 Task: Add Aura Cacia Oregano Essential Oil to the cart.
Action: Mouse moved to (835, 282)
Screenshot: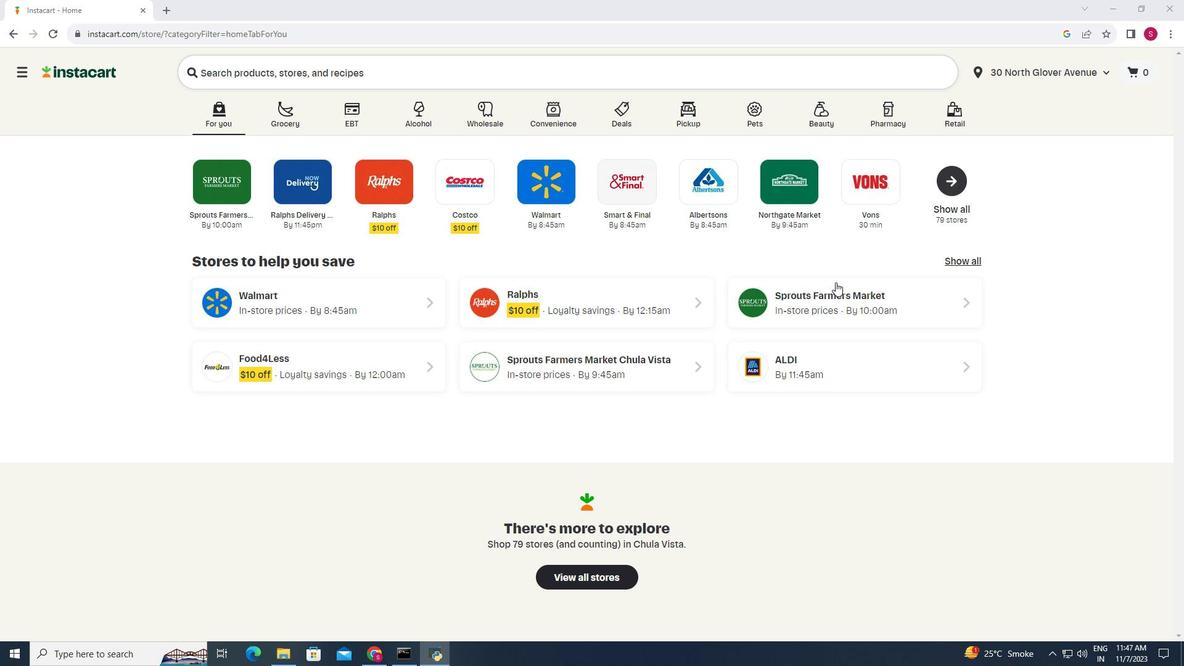 
Action: Mouse pressed left at (835, 282)
Screenshot: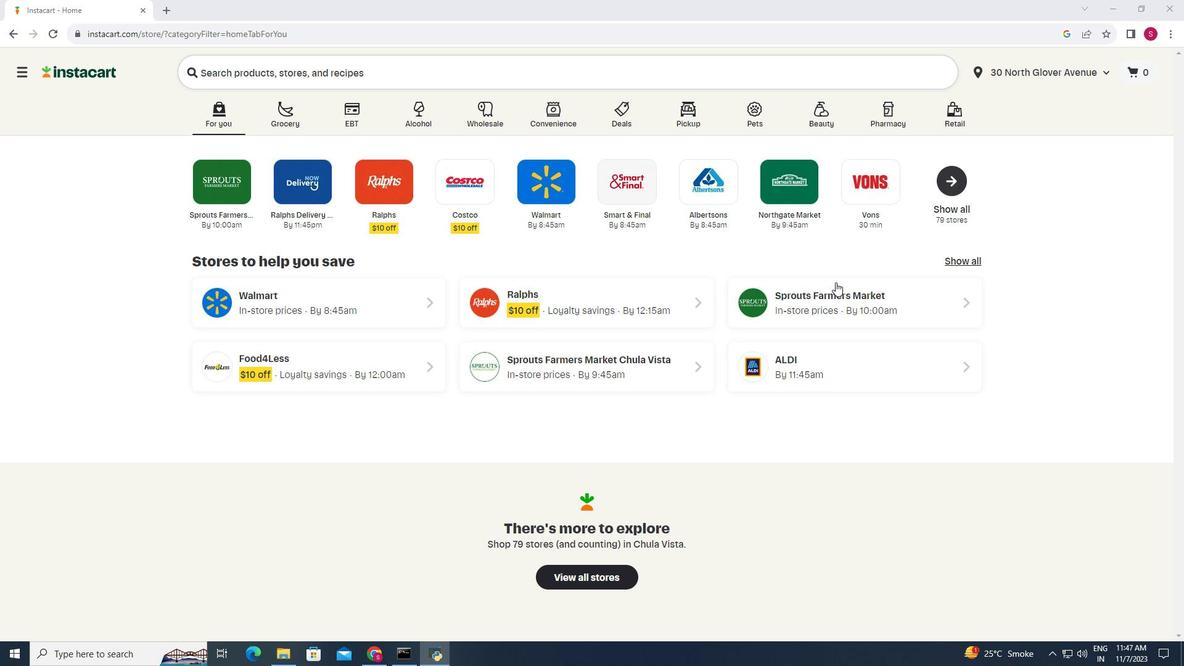 
Action: Mouse moved to (75, 393)
Screenshot: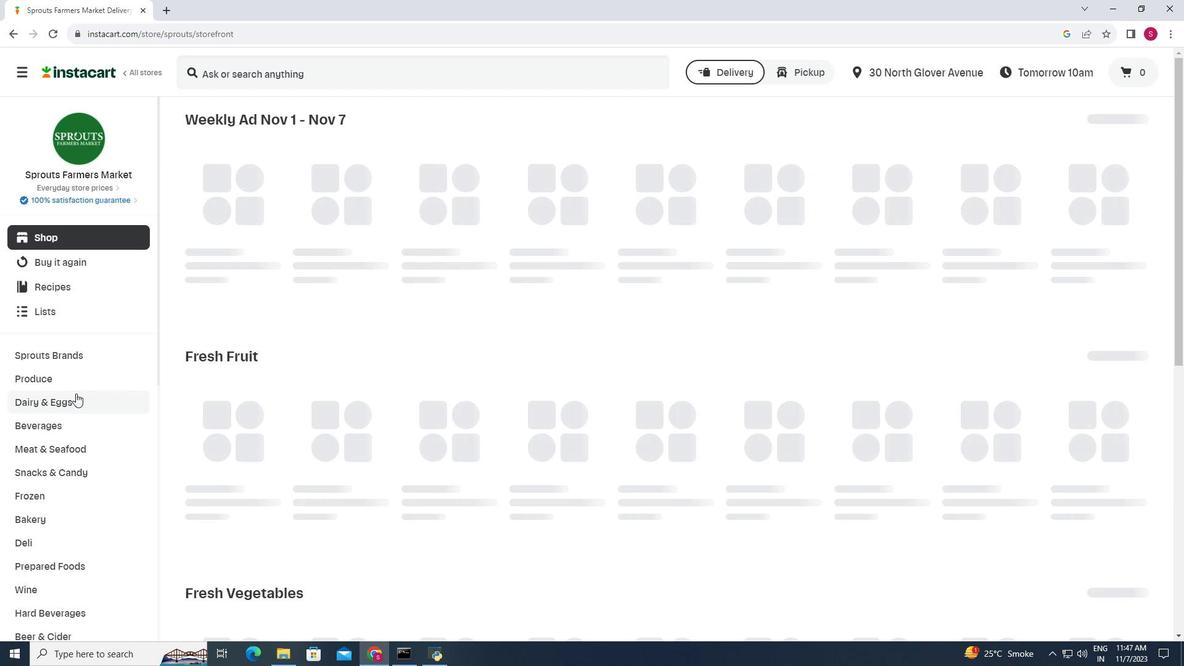 
Action: Mouse scrolled (75, 392) with delta (0, 0)
Screenshot: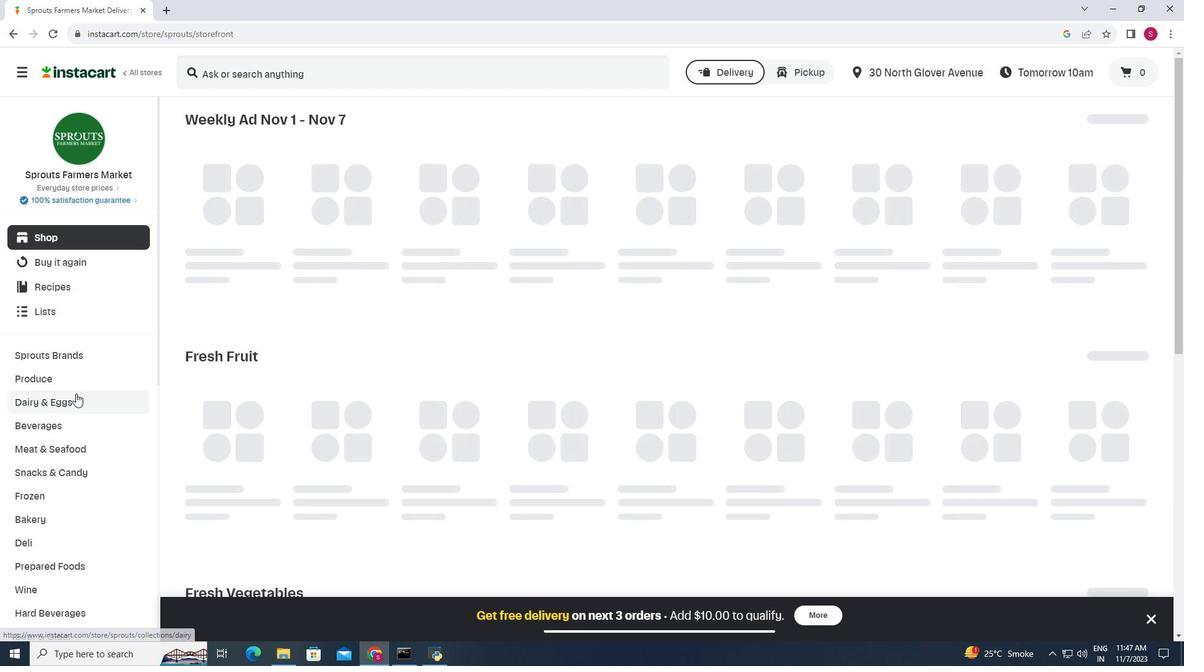 
Action: Mouse scrolled (75, 392) with delta (0, 0)
Screenshot: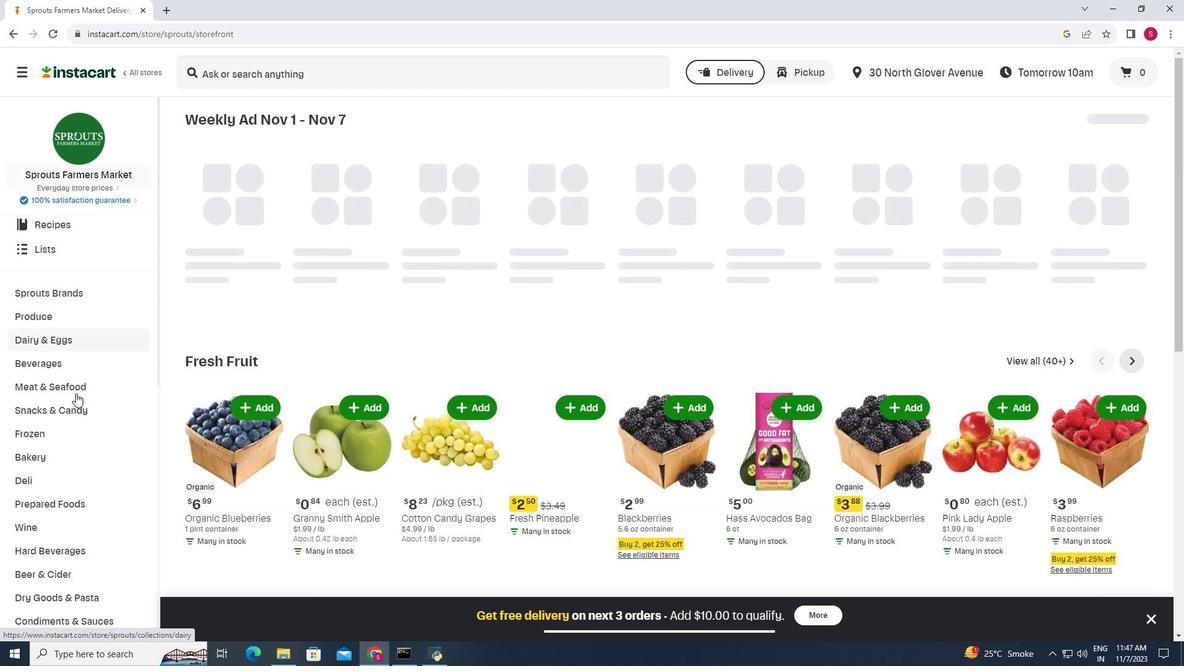
Action: Mouse scrolled (75, 392) with delta (0, 0)
Screenshot: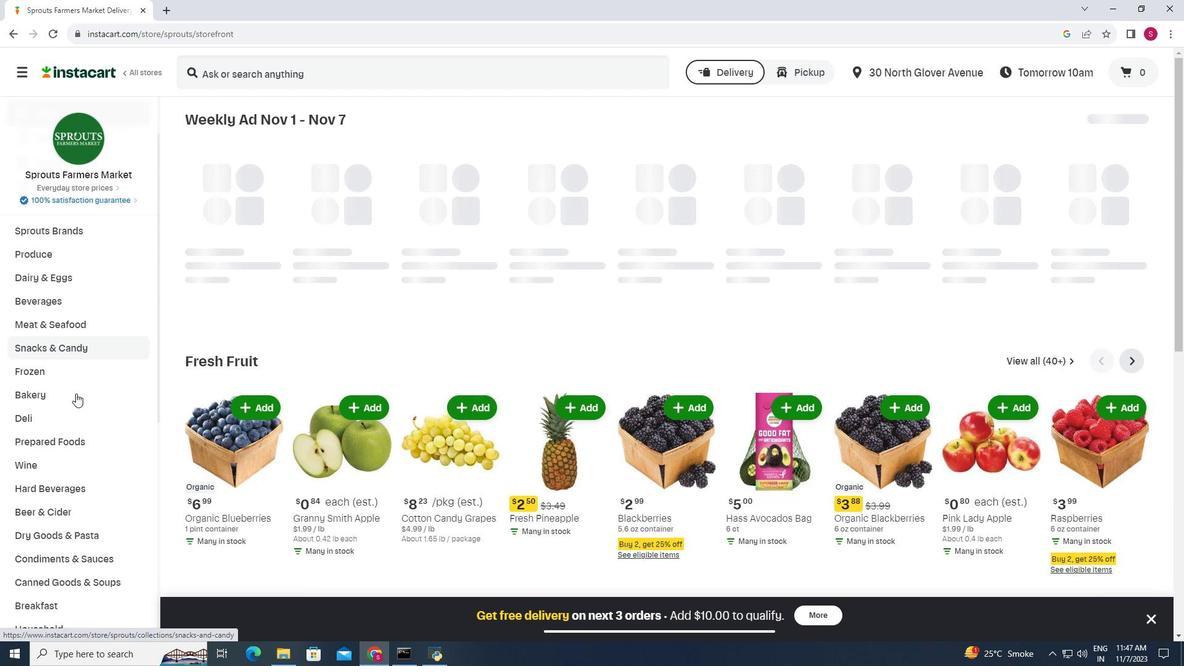 
Action: Mouse scrolled (75, 392) with delta (0, 0)
Screenshot: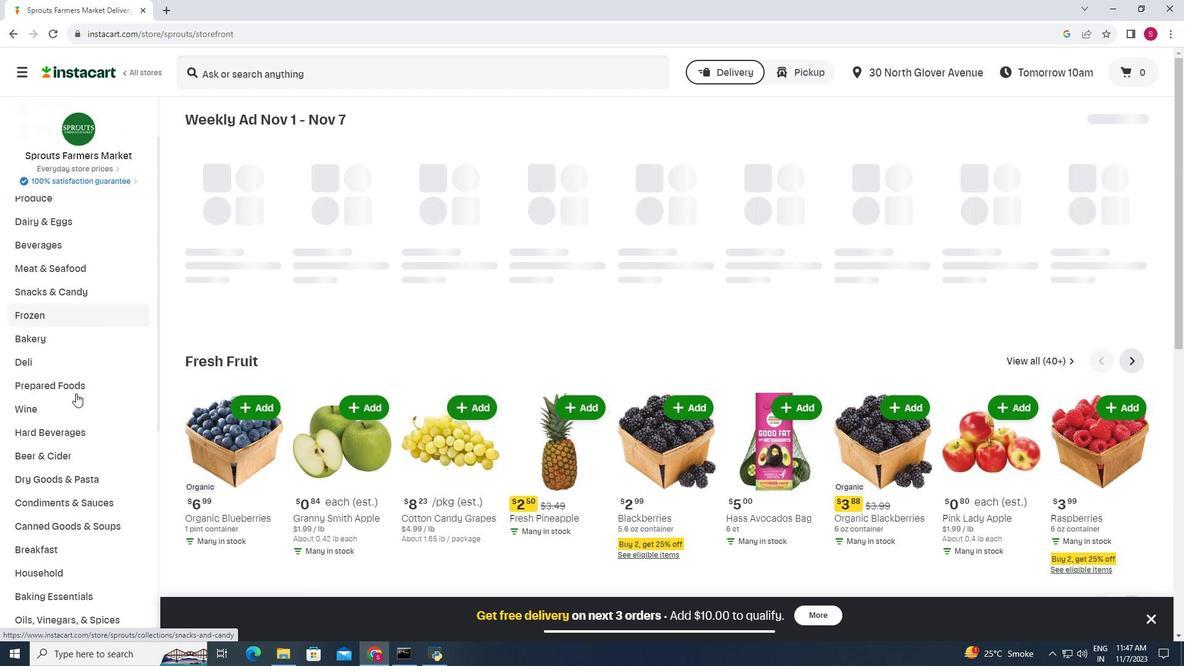 
Action: Mouse scrolled (75, 392) with delta (0, 0)
Screenshot: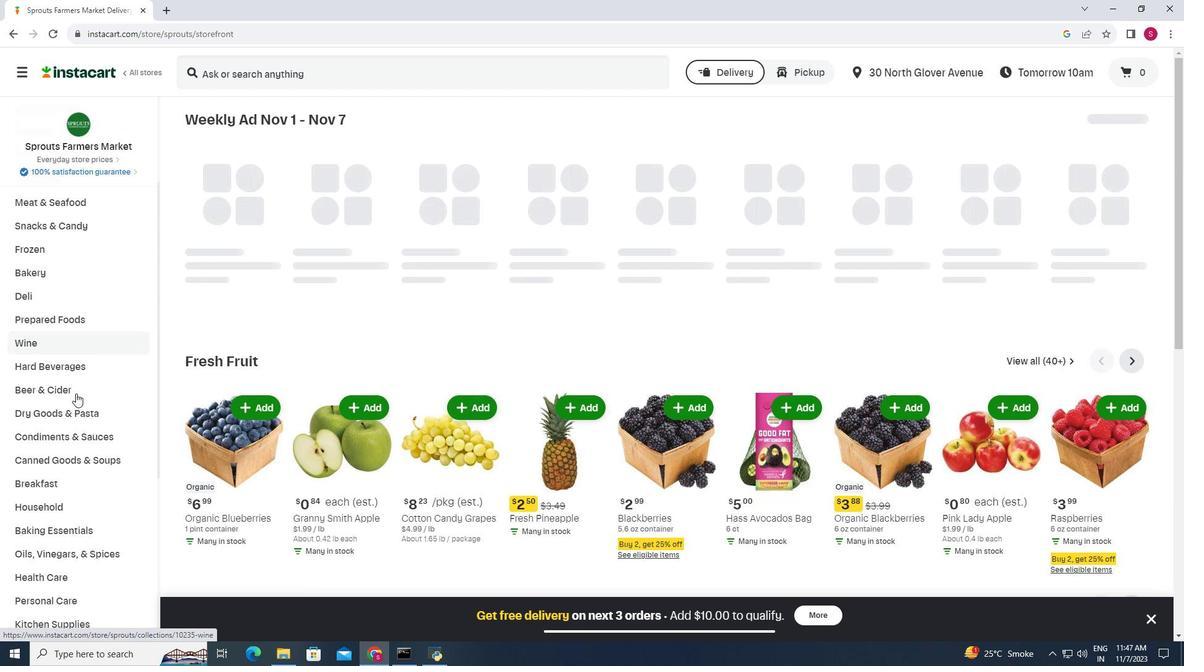 
Action: Mouse moved to (80, 502)
Screenshot: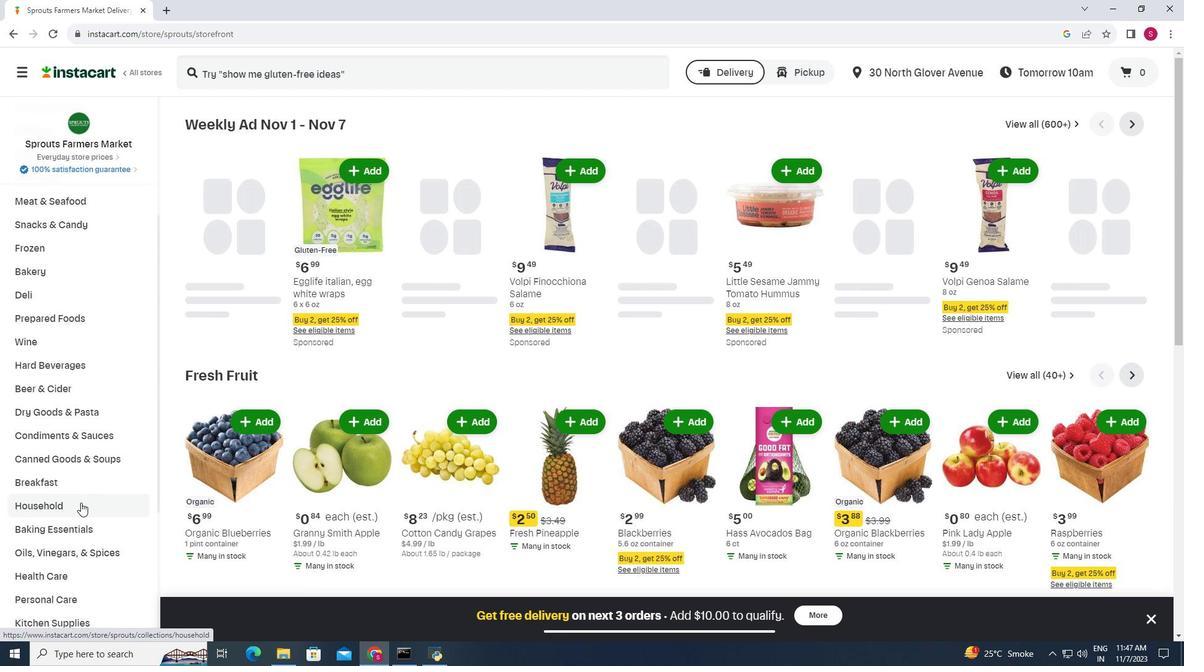 
Action: Mouse pressed left at (80, 502)
Screenshot: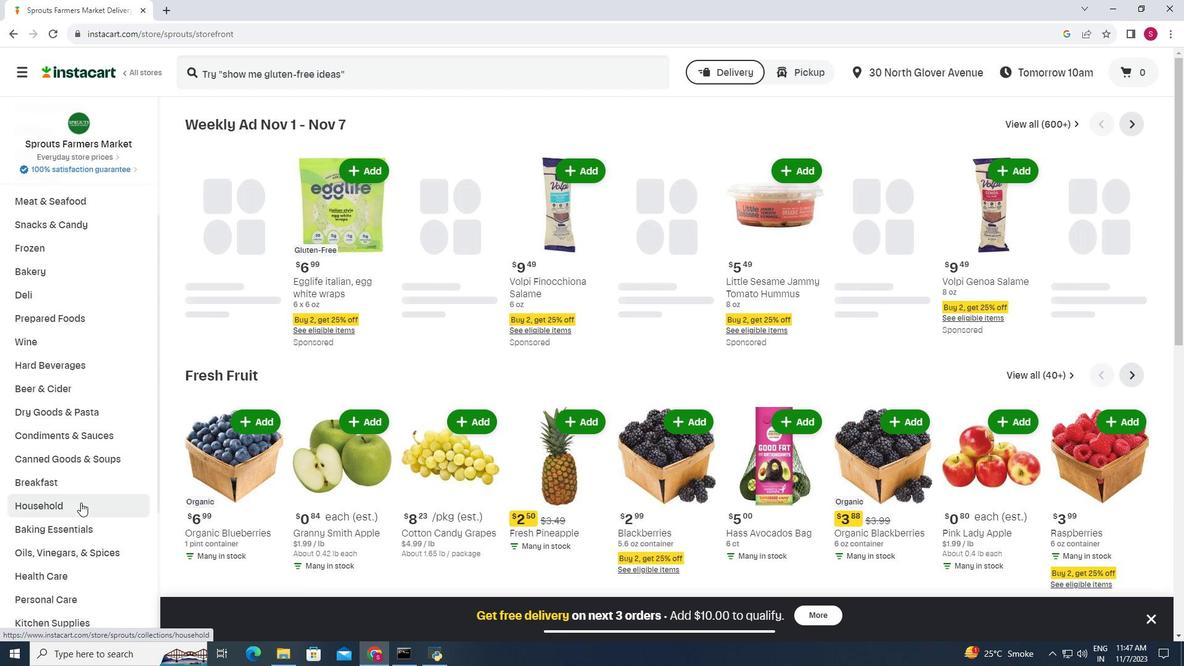 
Action: Mouse moved to (660, 152)
Screenshot: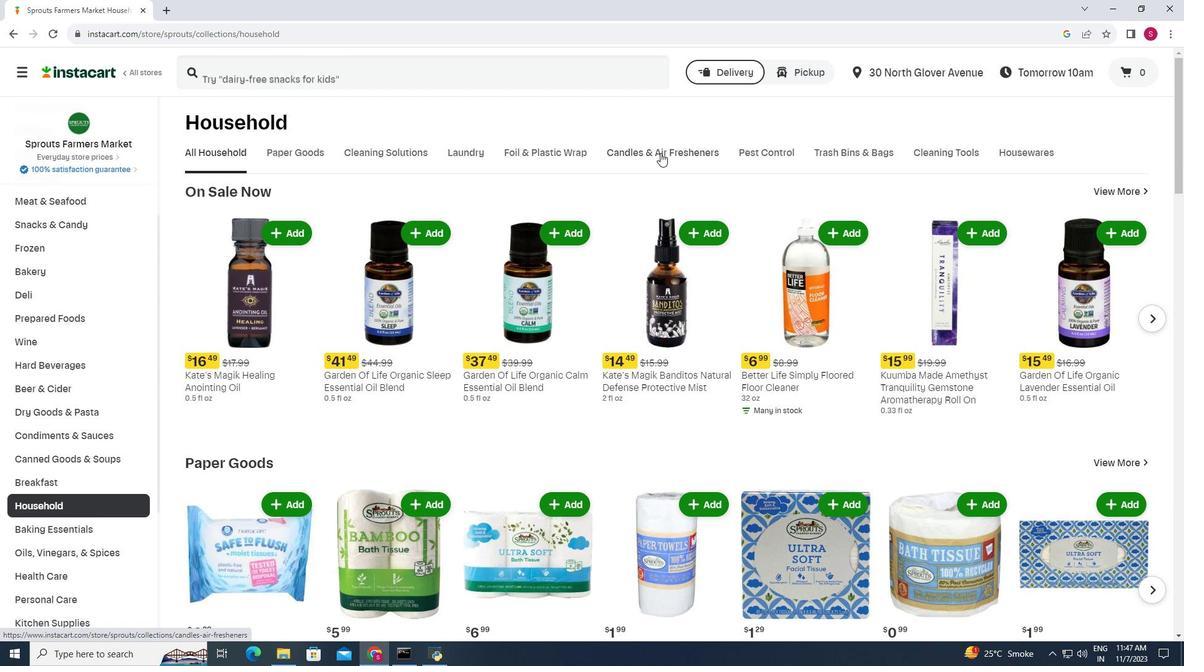 
Action: Mouse pressed left at (660, 152)
Screenshot: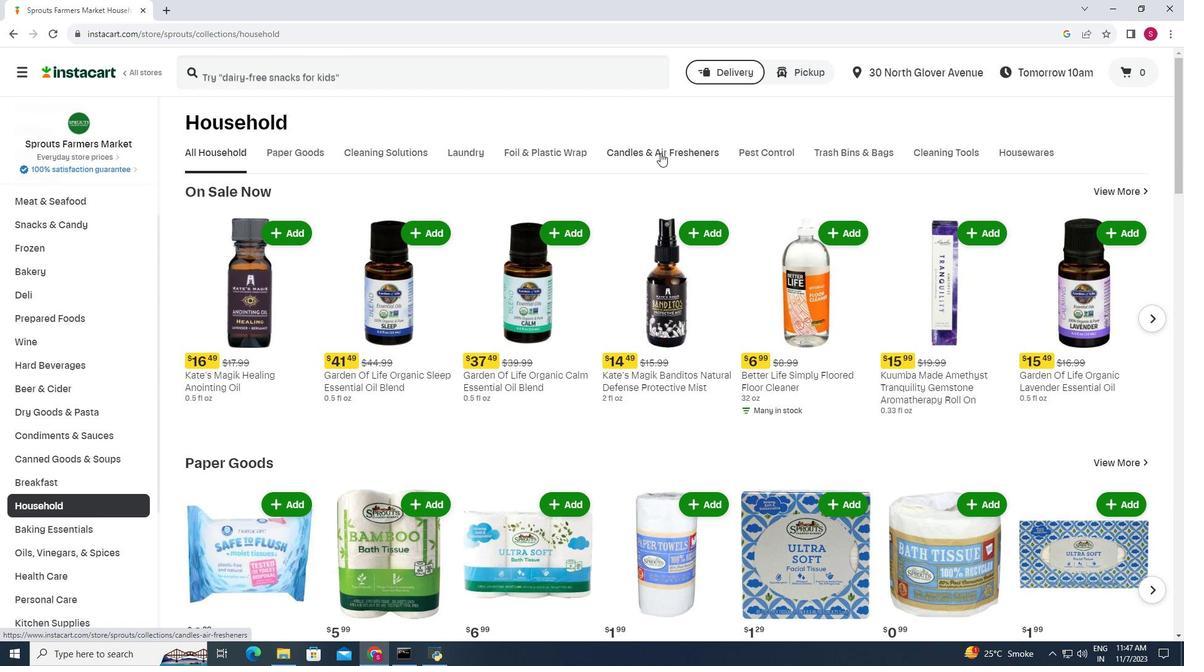 
Action: Mouse moved to (327, 70)
Screenshot: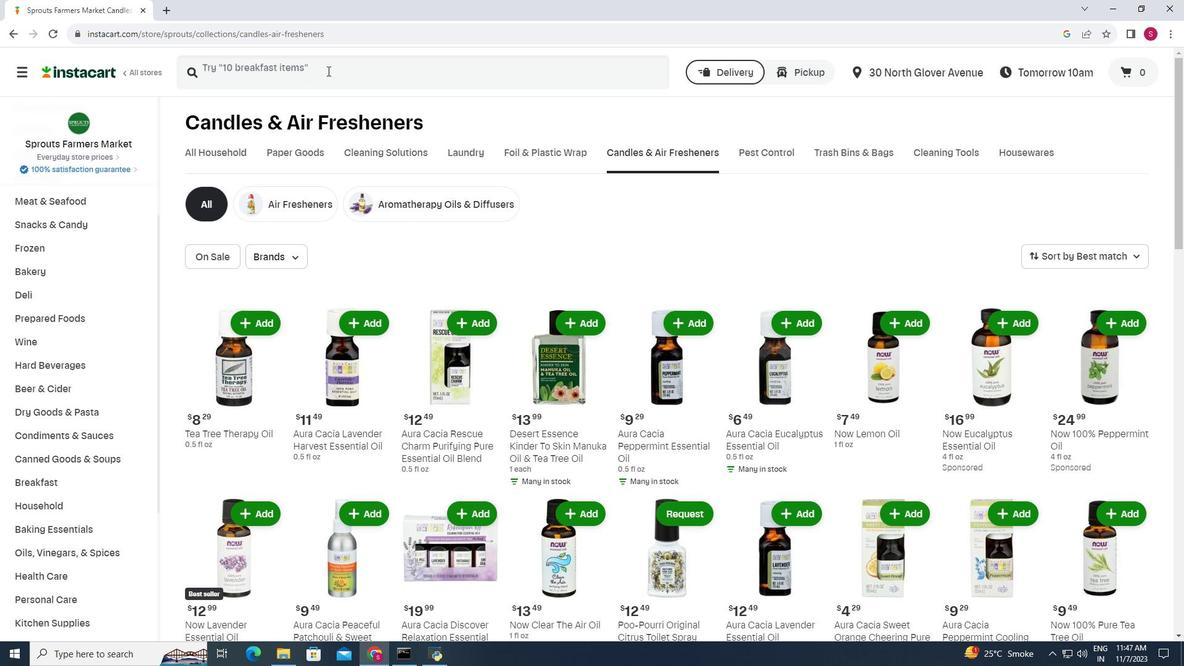
Action: Mouse pressed left at (327, 70)
Screenshot: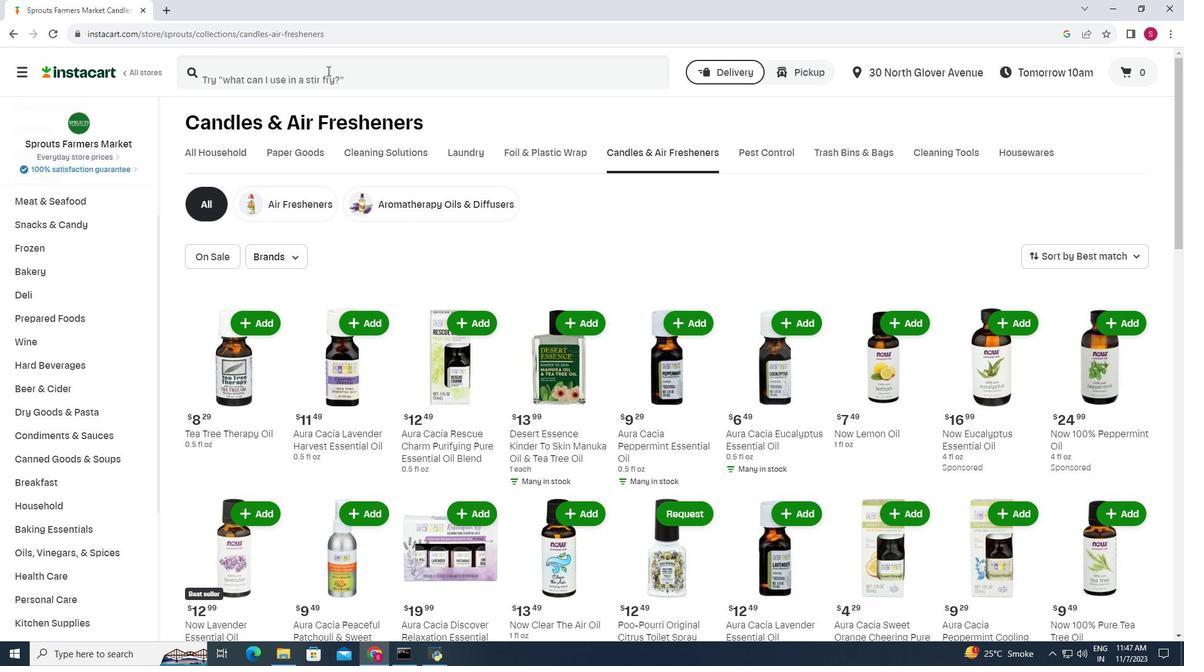 
Action: Mouse moved to (317, 102)
Screenshot: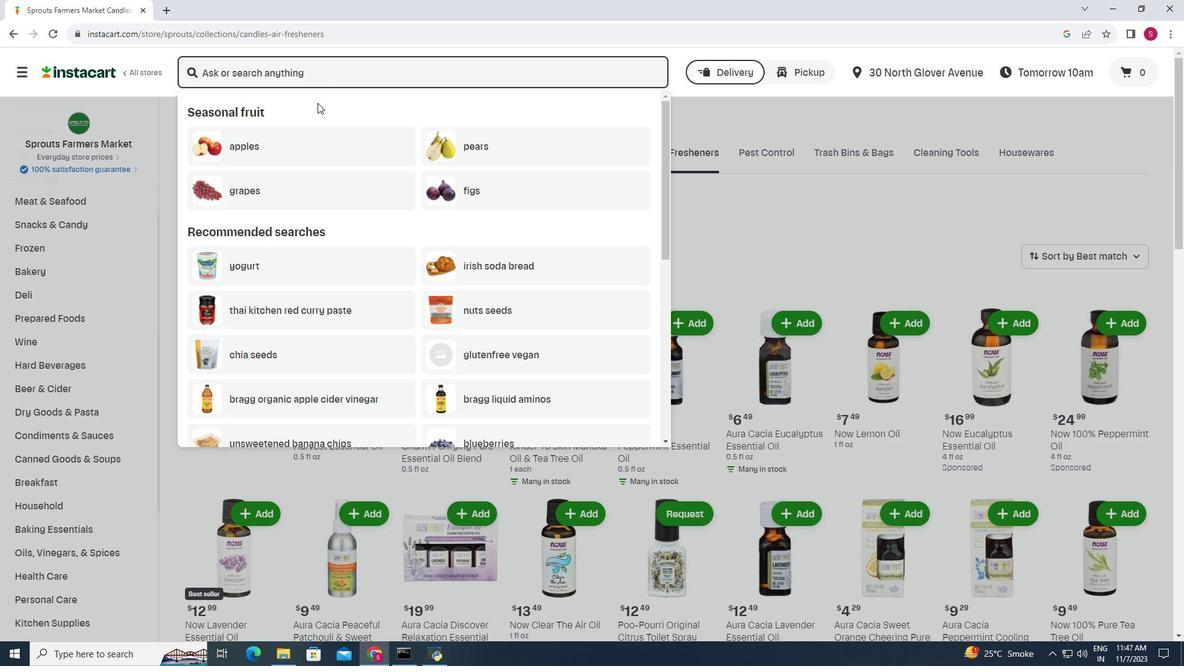 
Action: Key pressed <Key.shift>Aura<Key.space><Key.shift>Cacia<Key.space><Key.shift>Oreganoi<Key.space><Key.backspace><Key.backspace><Key.space><Key.shift>Essential<Key.space><Key.shift>Oil<Key.enter>
Screenshot: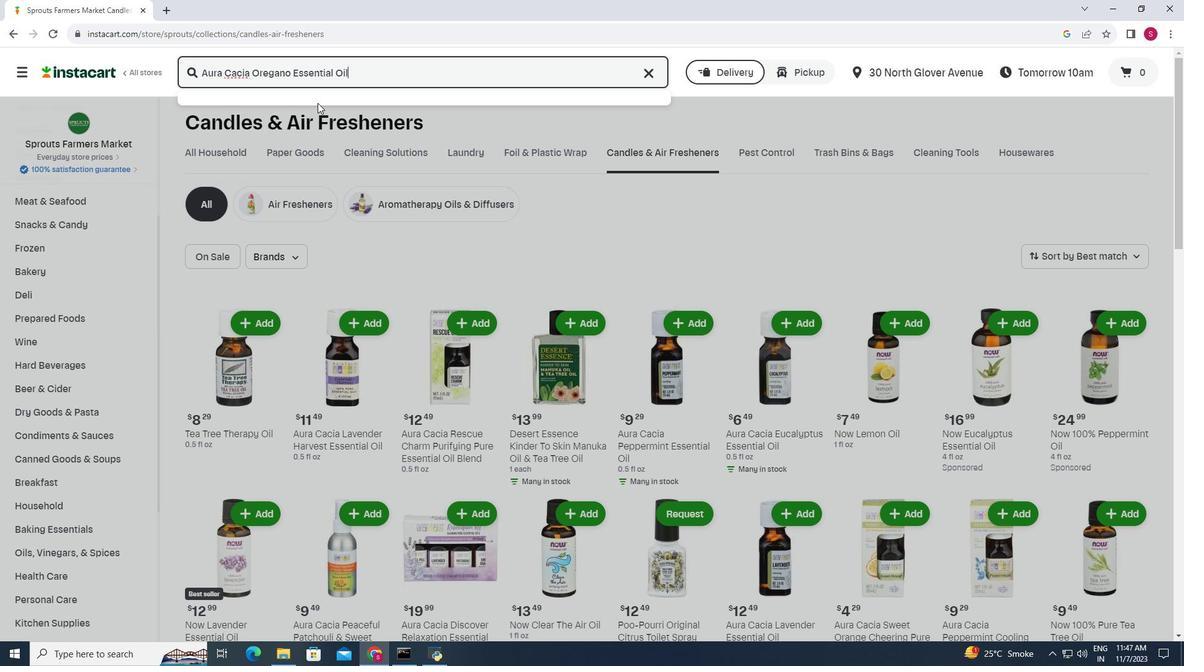 
Action: Mouse moved to (388, 282)
Screenshot: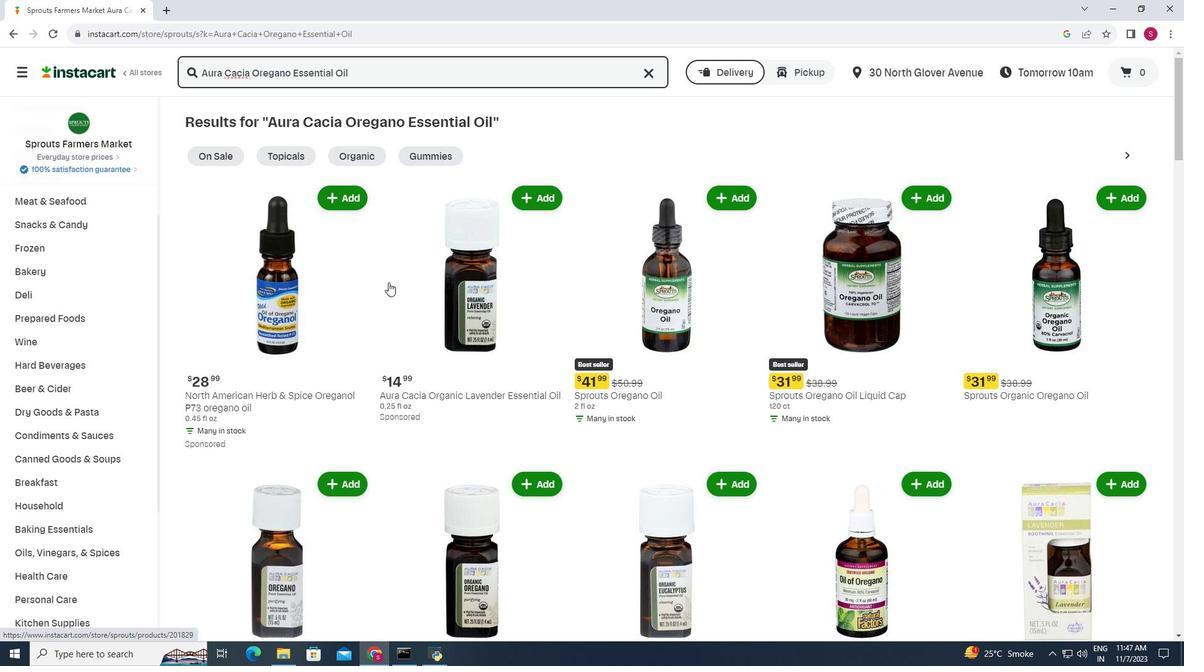 
Action: Mouse scrolled (388, 281) with delta (0, 0)
Screenshot: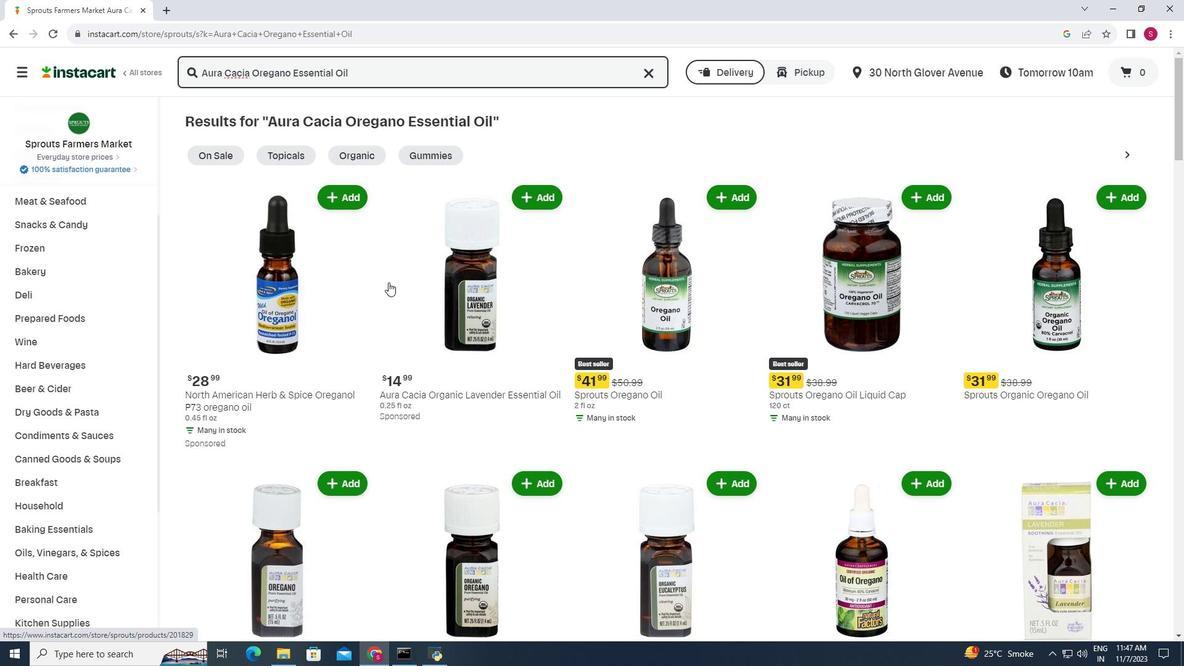 
Action: Mouse moved to (592, 231)
Screenshot: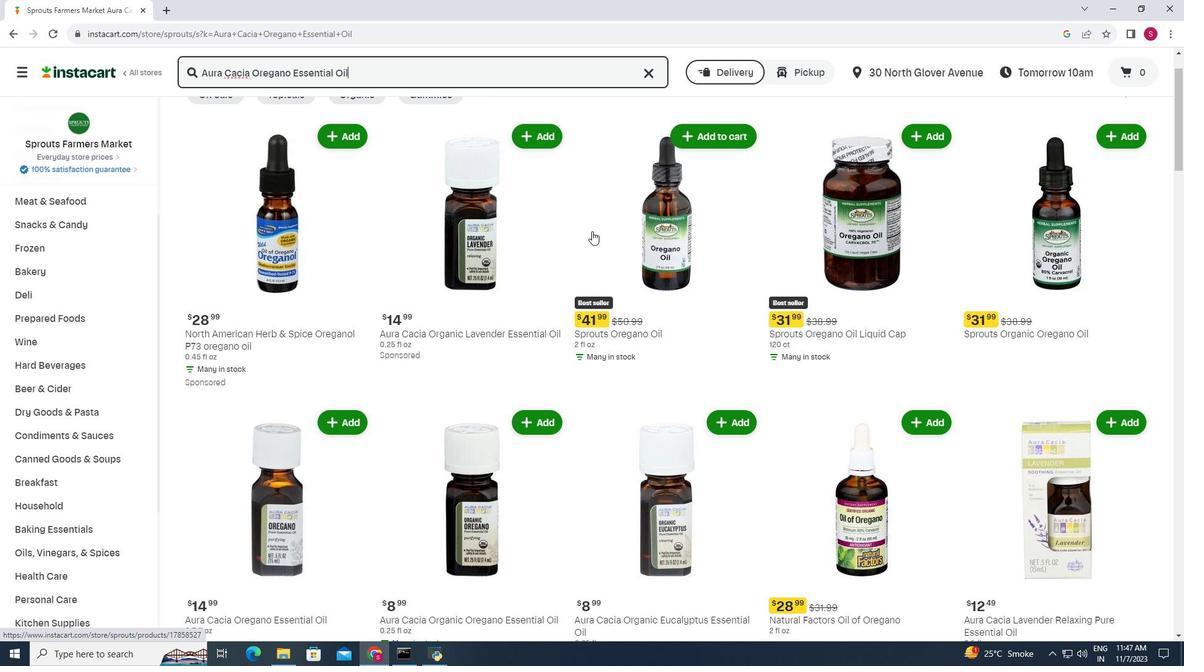 
Action: Mouse scrolled (592, 231) with delta (0, 0)
Screenshot: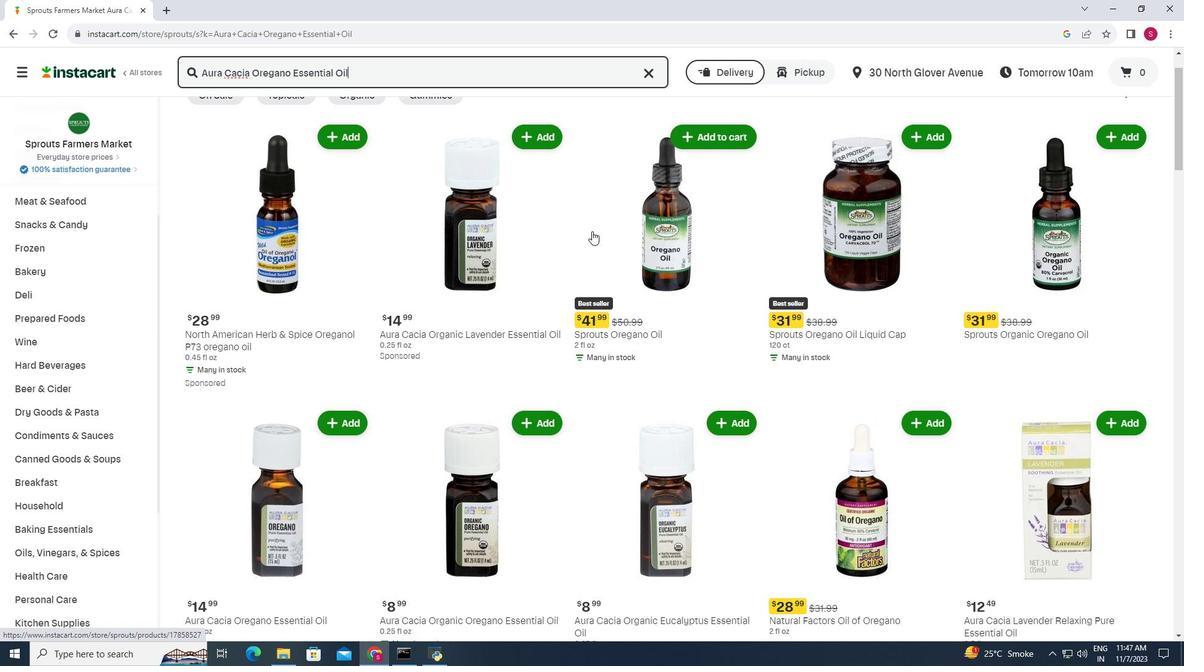 
Action: Mouse moved to (569, 237)
Screenshot: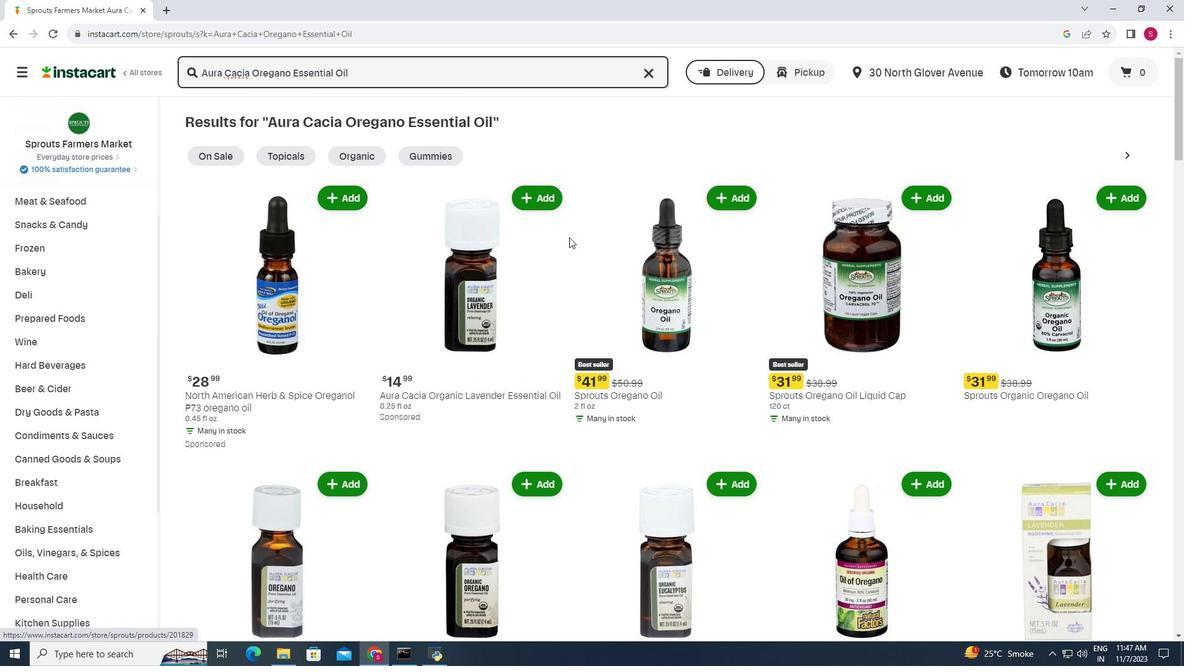 
Action: Mouse scrolled (569, 236) with delta (0, 0)
Screenshot: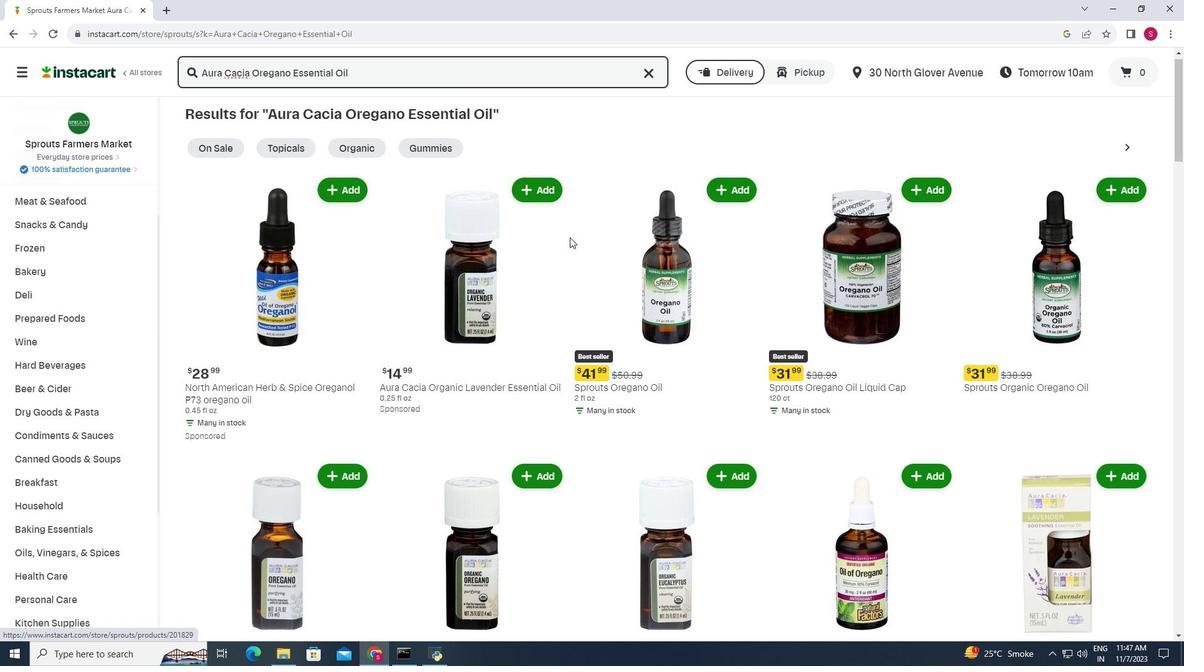 
Action: Mouse moved to (569, 237)
Screenshot: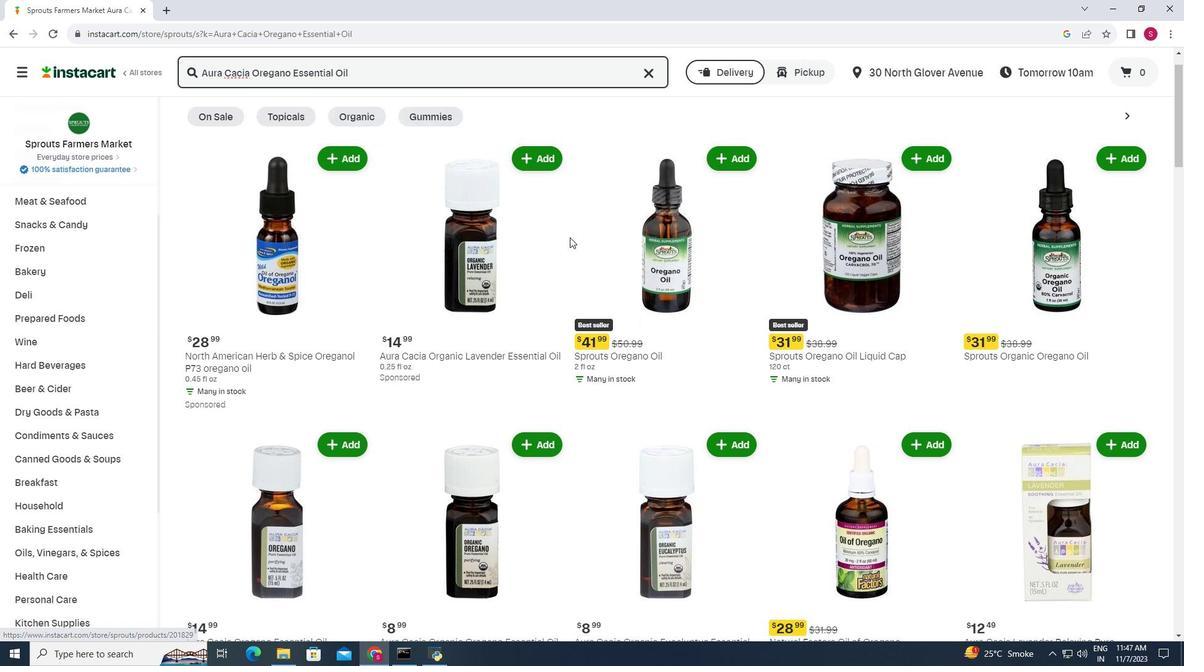 
Action: Mouse scrolled (569, 236) with delta (0, 0)
Screenshot: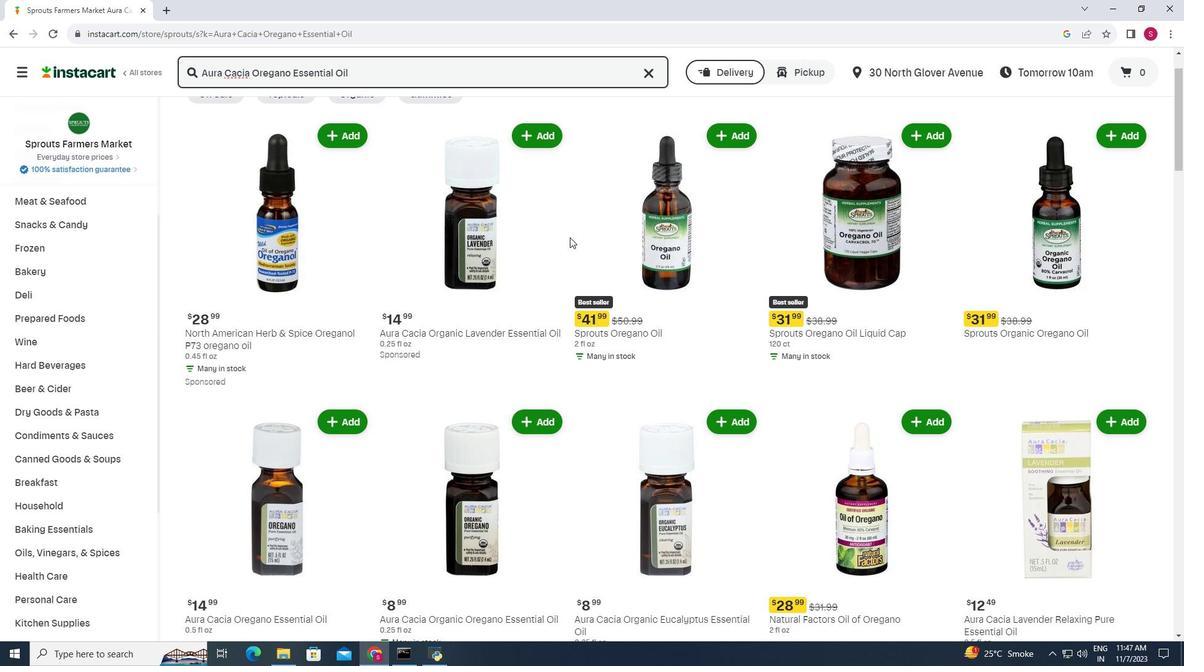 
Action: Mouse moved to (416, 248)
Screenshot: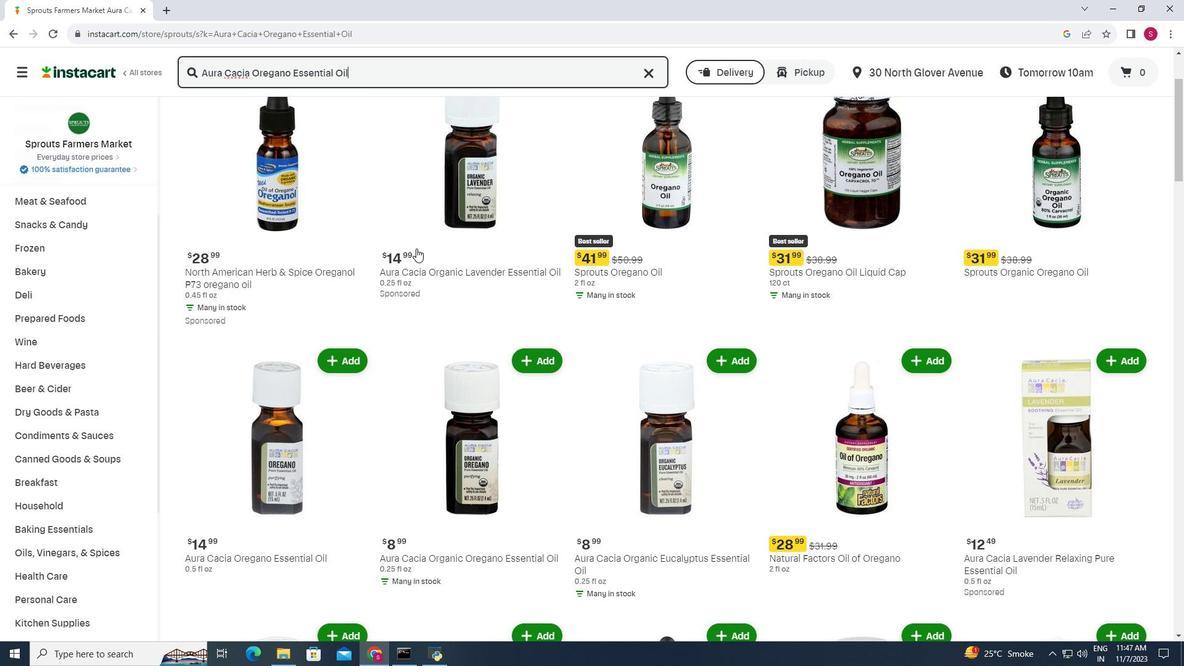 
Action: Mouse scrolled (416, 247) with delta (0, 0)
Screenshot: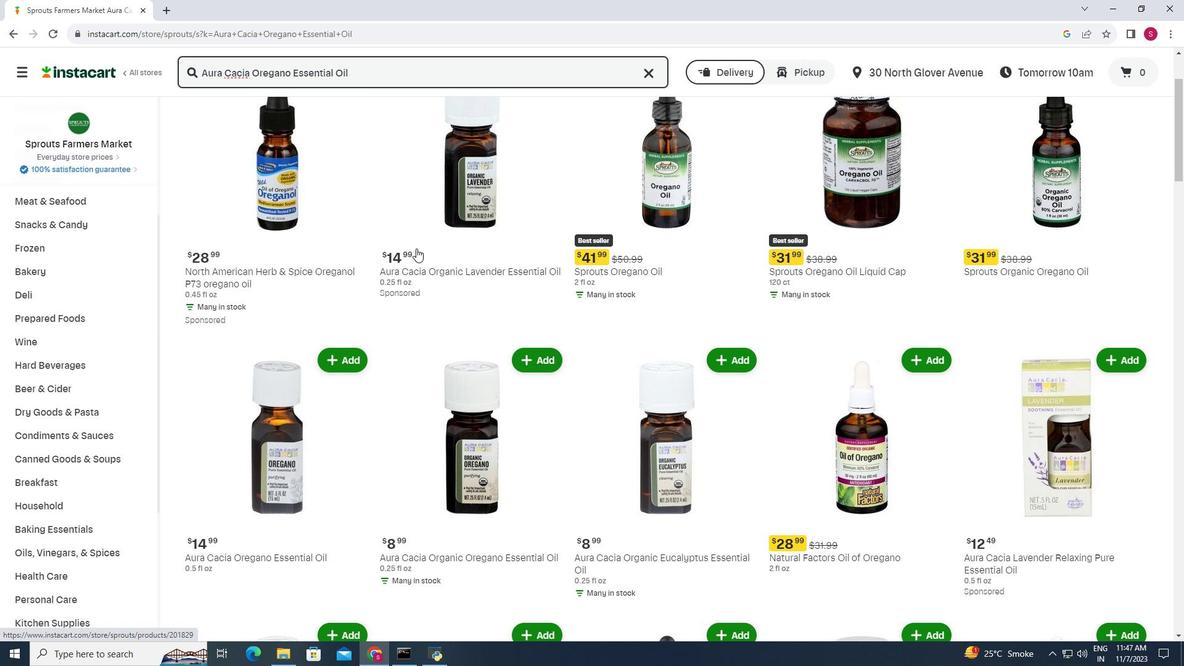 
Action: Mouse moved to (350, 302)
Screenshot: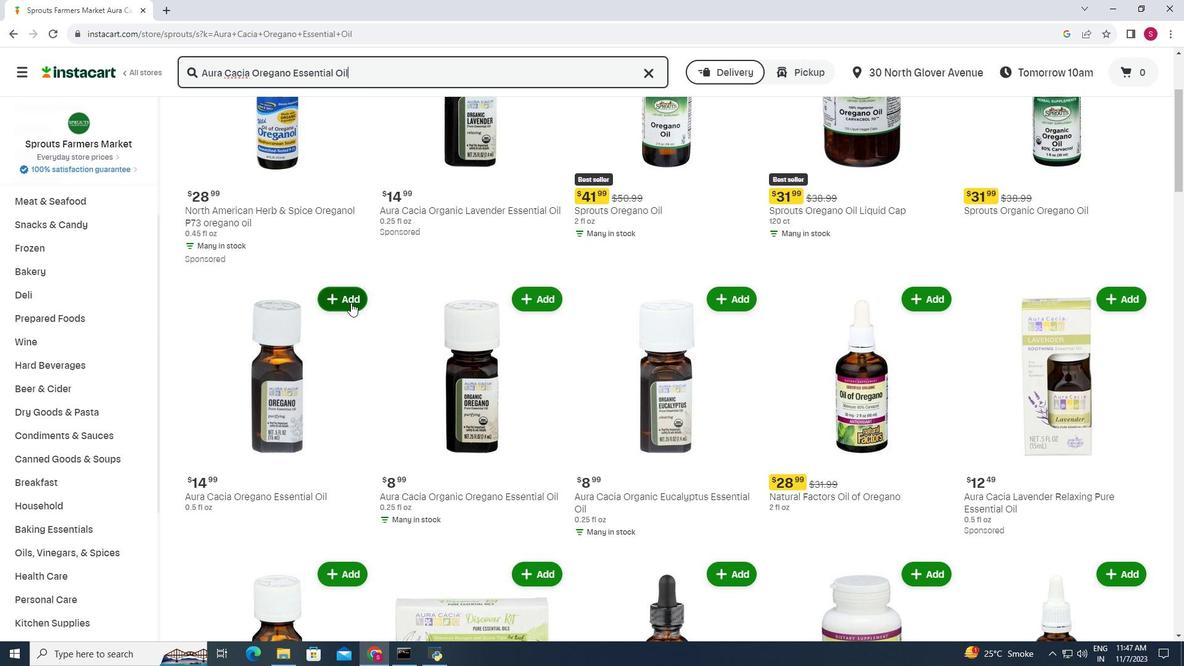 
Action: Mouse pressed left at (350, 302)
Screenshot: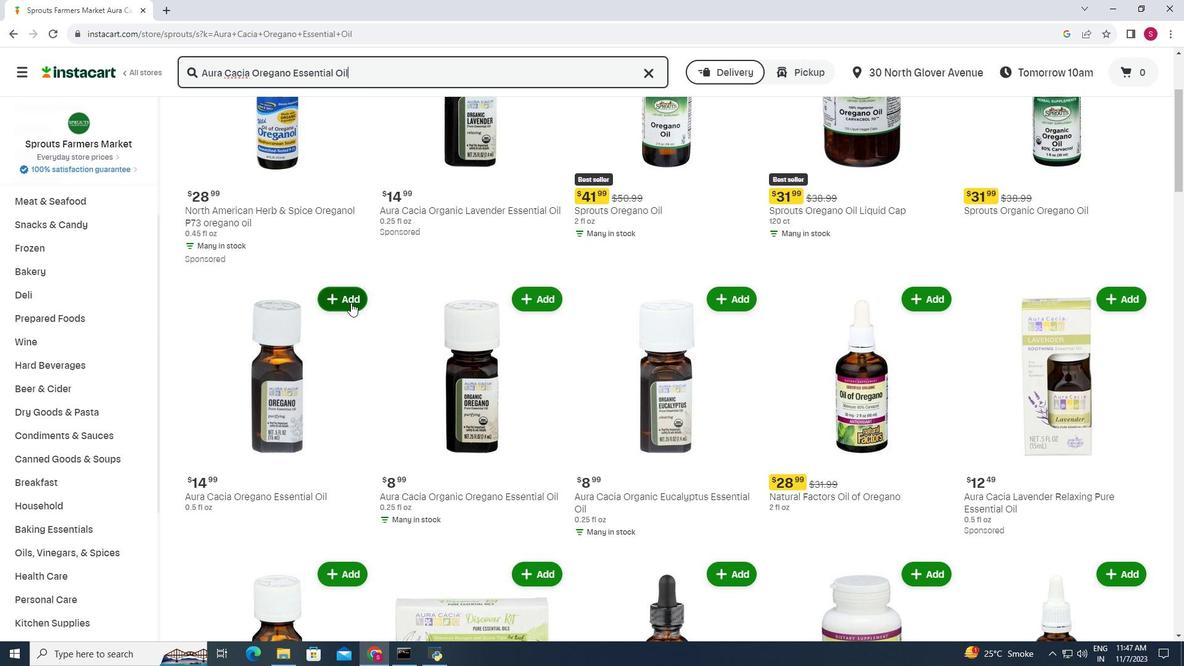 
Action: Mouse moved to (354, 273)
Screenshot: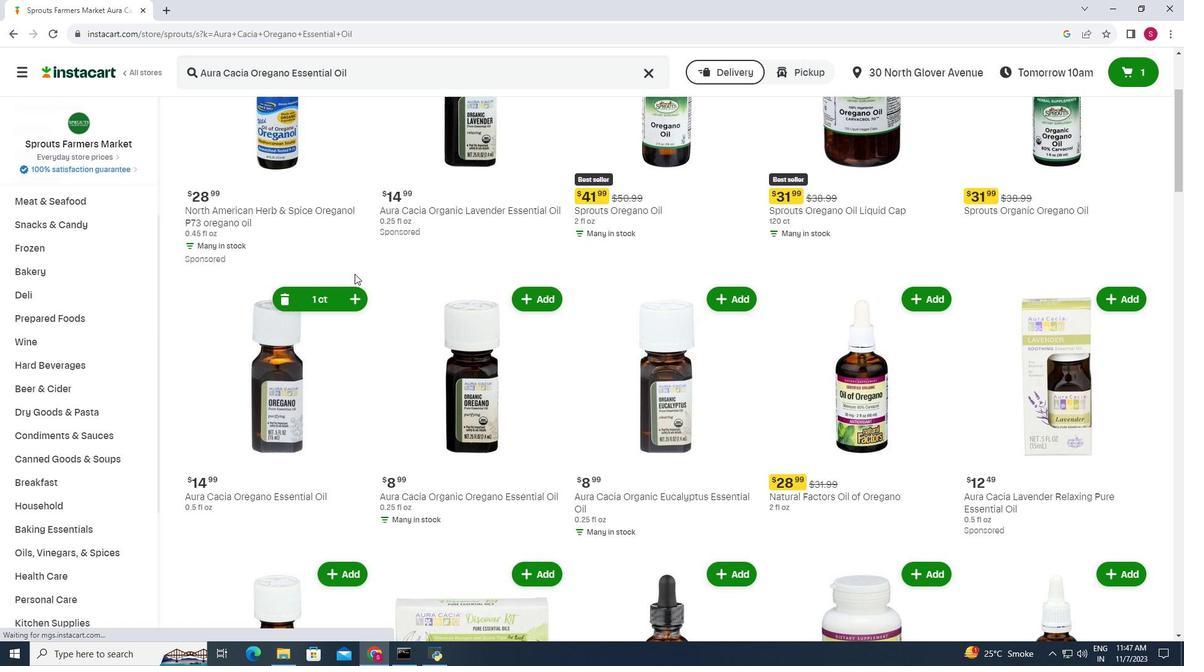 
